 Task: Look for products in the category "Soup, Salads & Sandwiches" from Chix Soup Co only.
Action: Mouse moved to (304, 150)
Screenshot: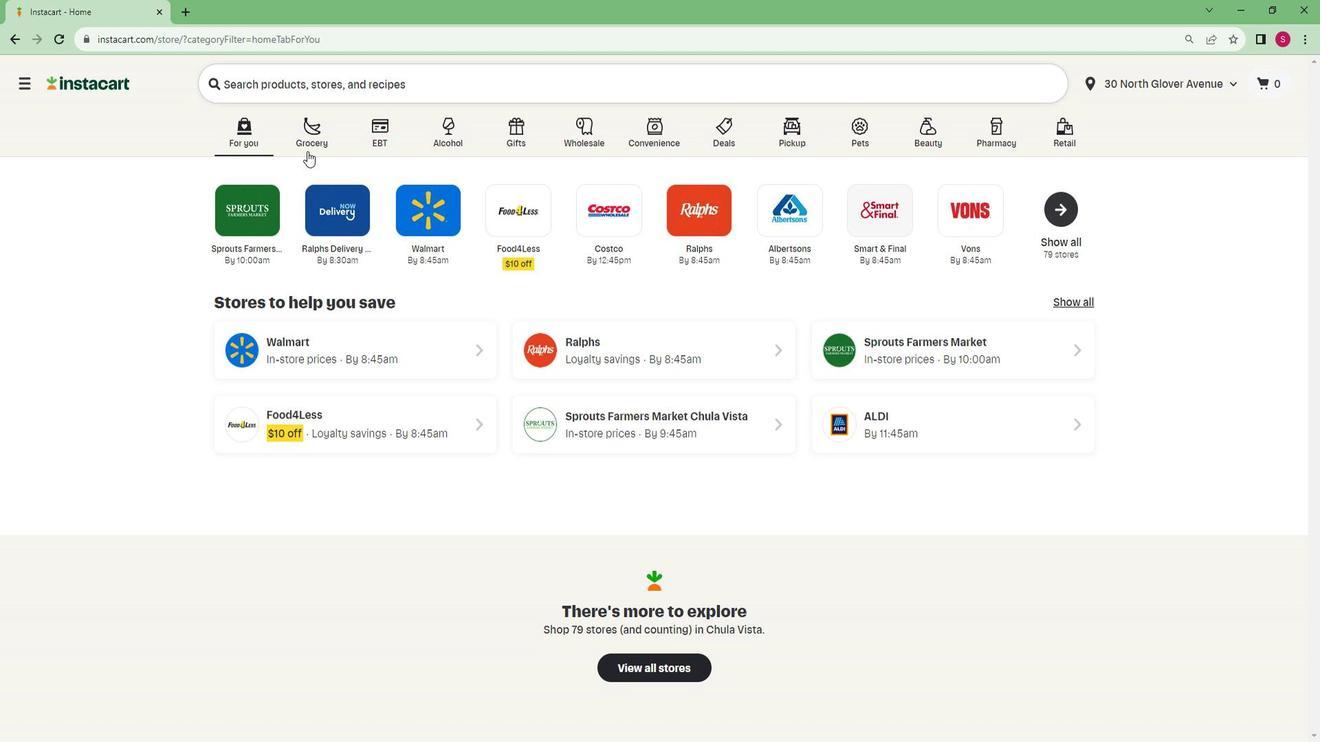 
Action: Mouse pressed left at (304, 150)
Screenshot: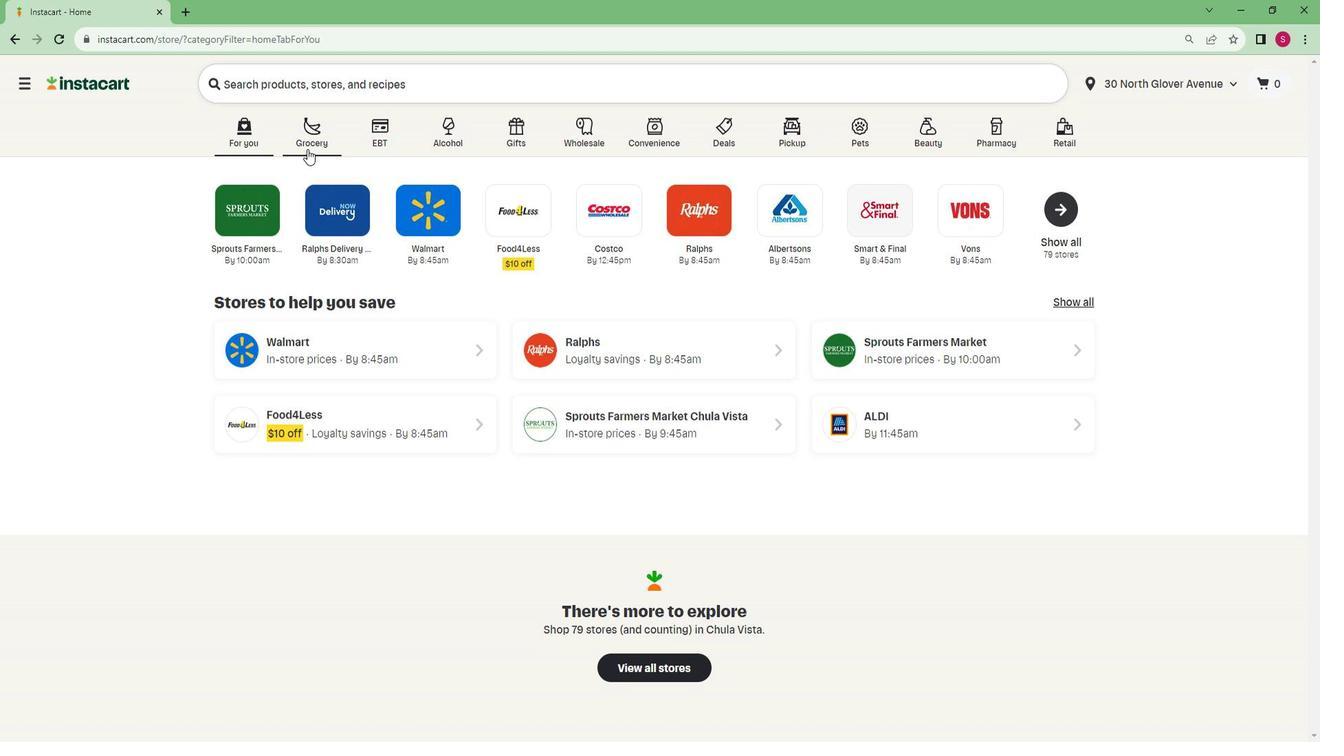 
Action: Mouse moved to (290, 405)
Screenshot: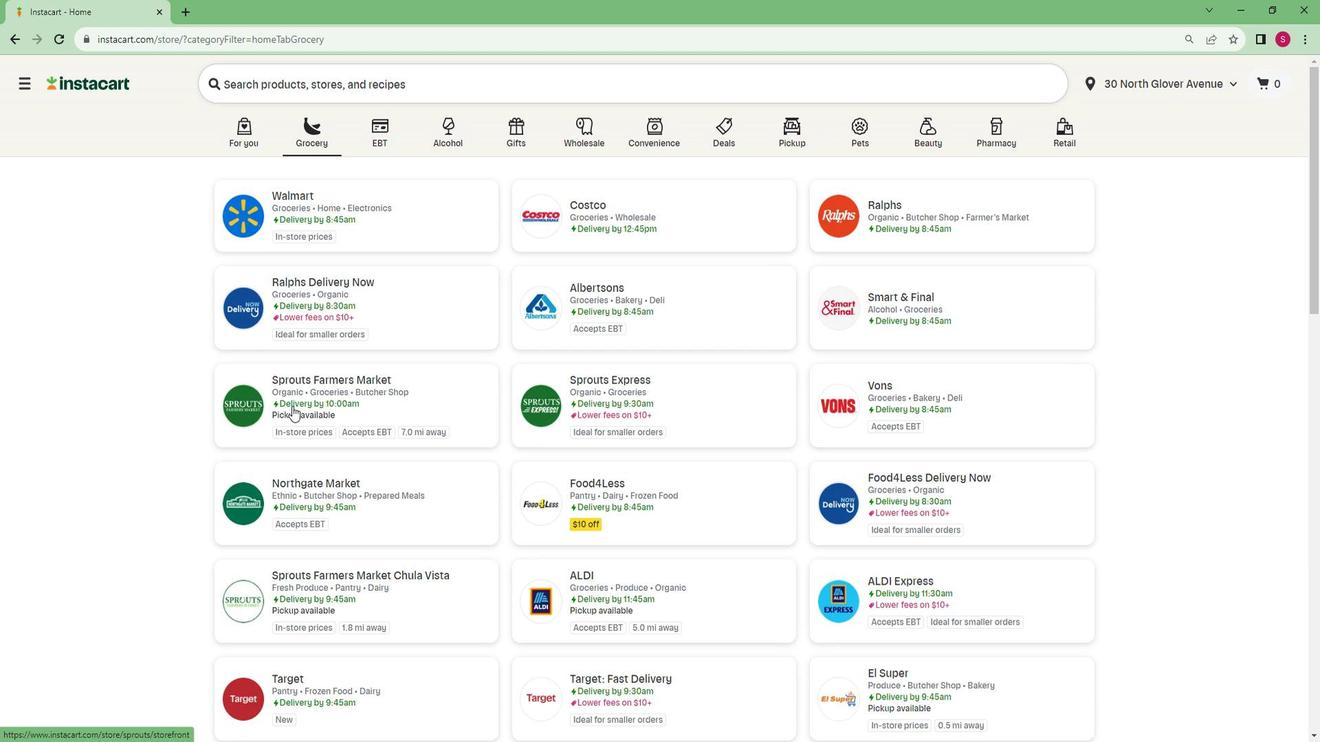 
Action: Mouse pressed left at (290, 405)
Screenshot: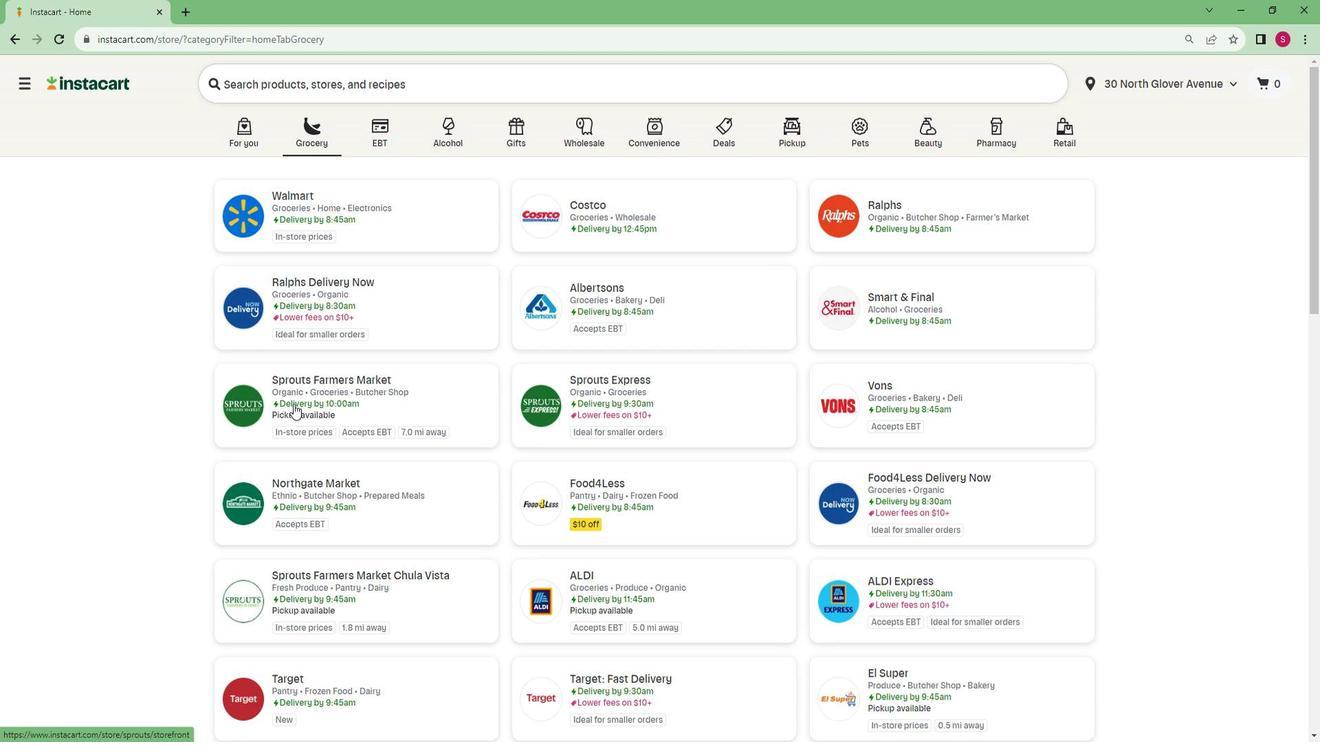 
Action: Mouse moved to (83, 507)
Screenshot: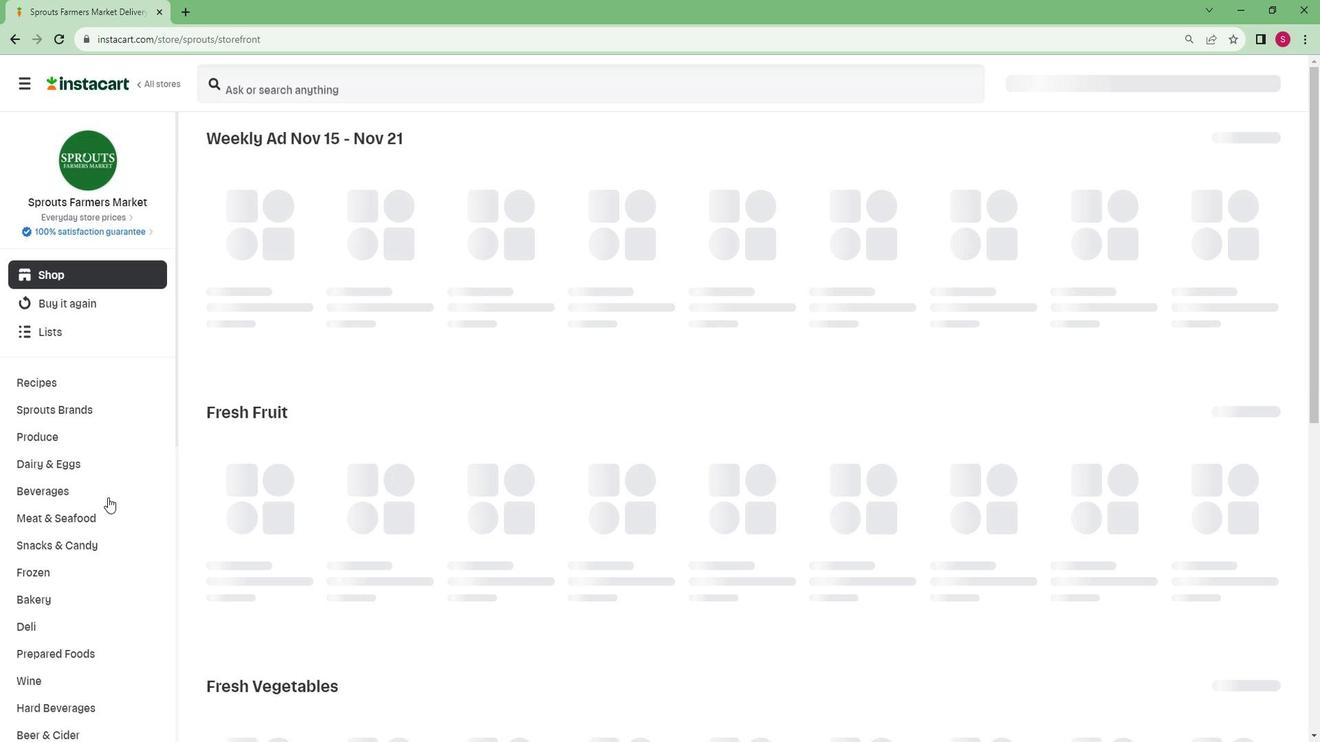 
Action: Mouse scrolled (83, 506) with delta (0, 0)
Screenshot: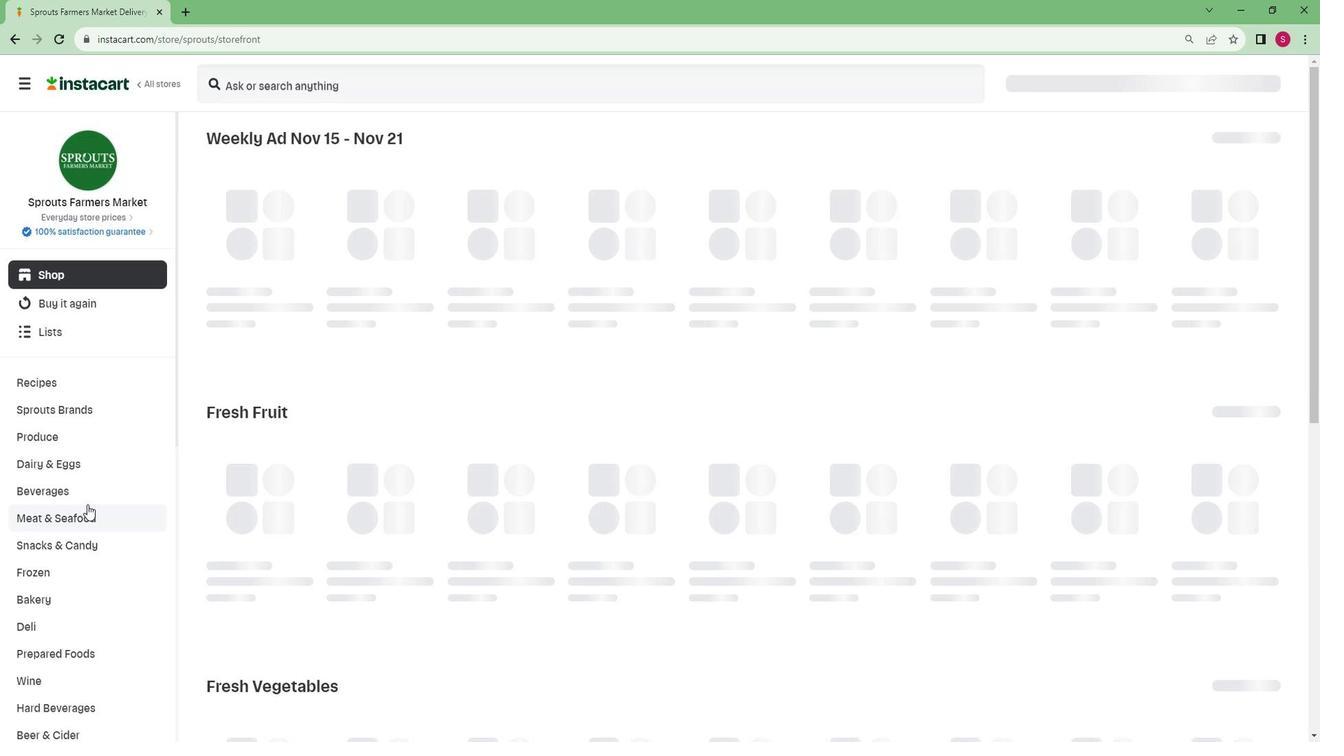 
Action: Mouse scrolled (83, 506) with delta (0, 0)
Screenshot: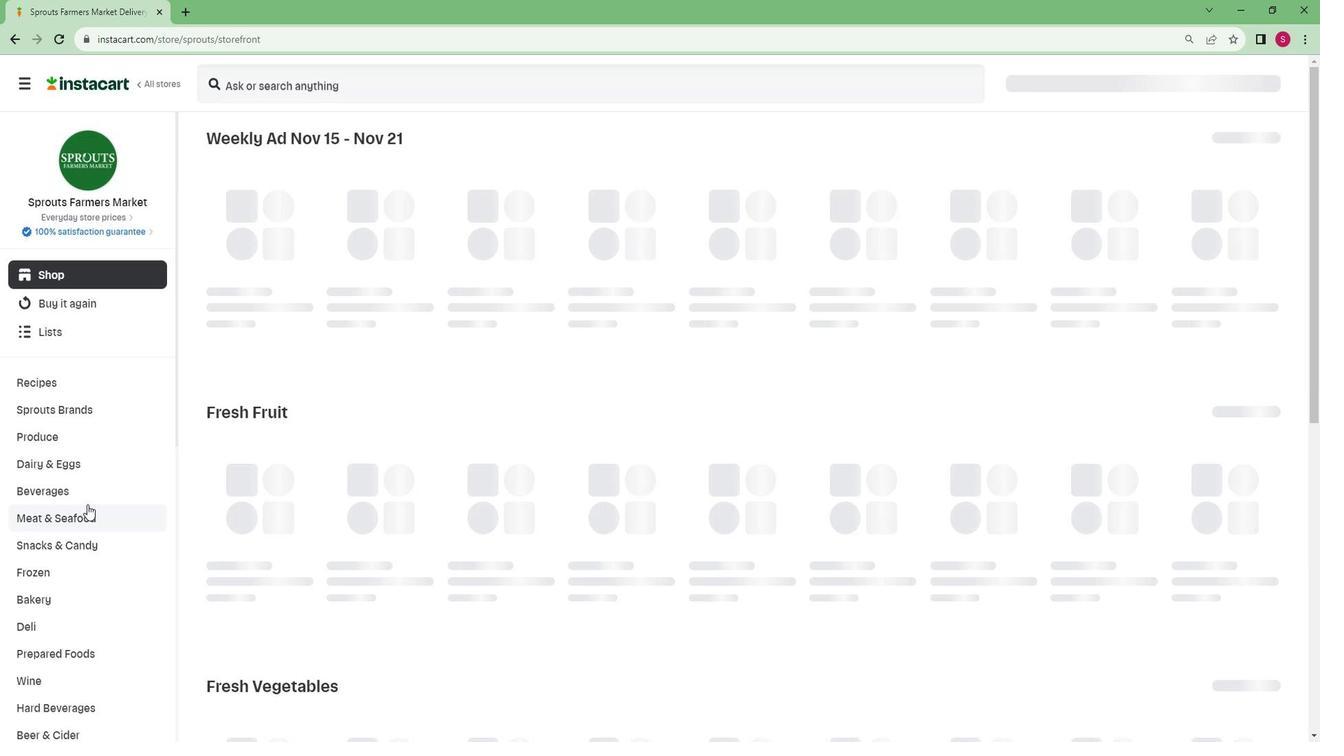 
Action: Mouse scrolled (83, 506) with delta (0, 0)
Screenshot: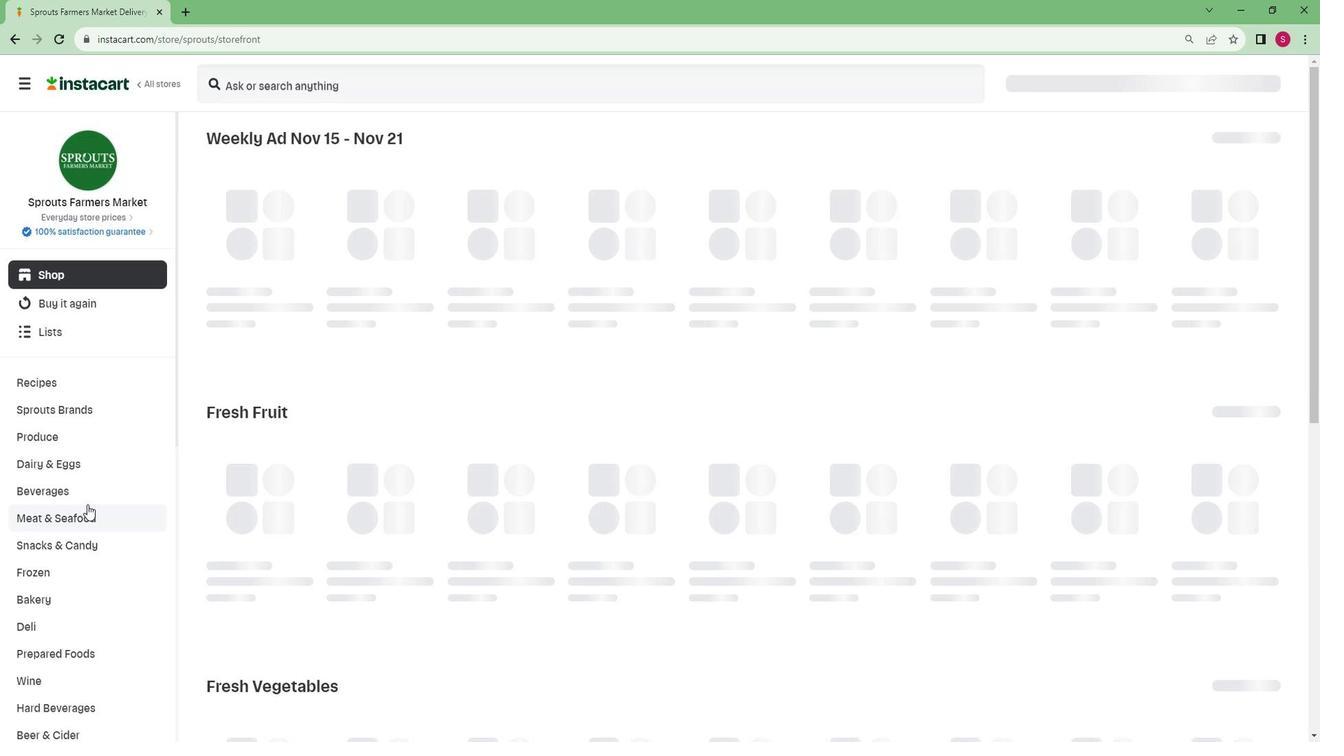 
Action: Mouse scrolled (83, 506) with delta (0, 0)
Screenshot: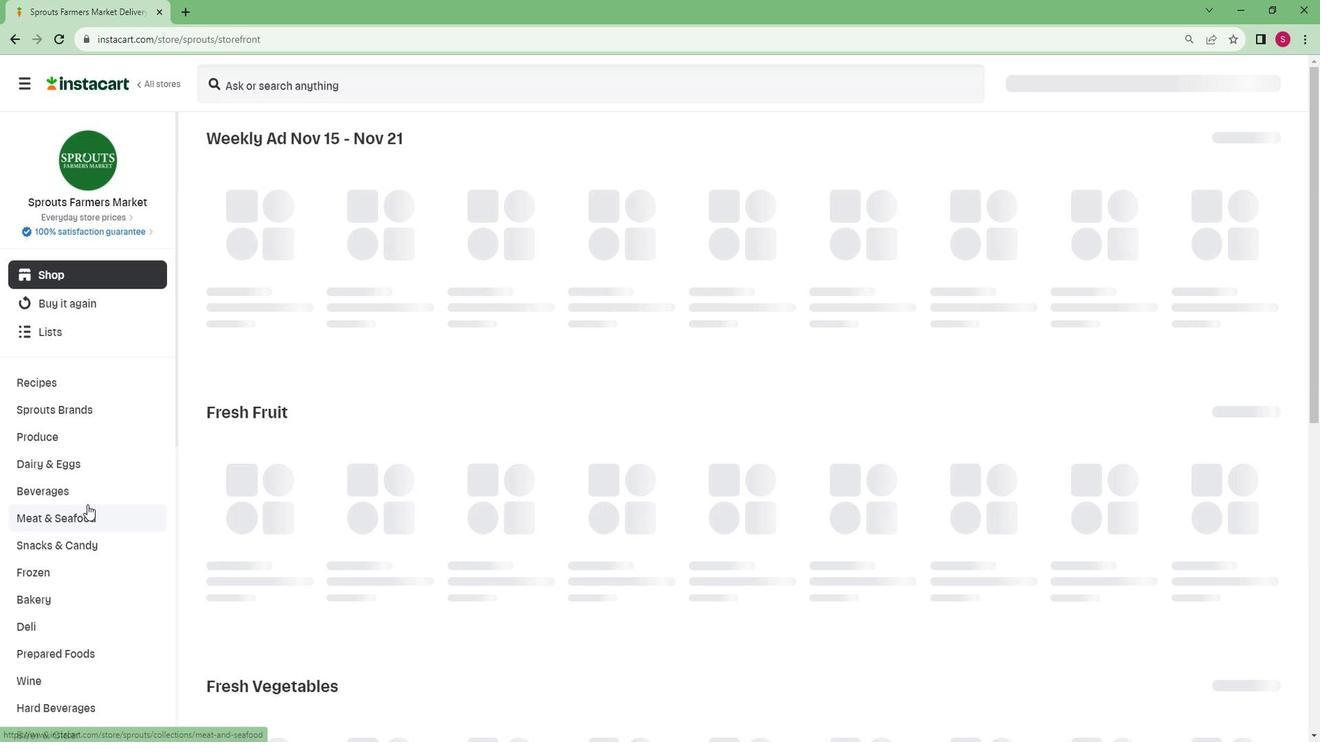 
Action: Mouse scrolled (83, 506) with delta (0, 0)
Screenshot: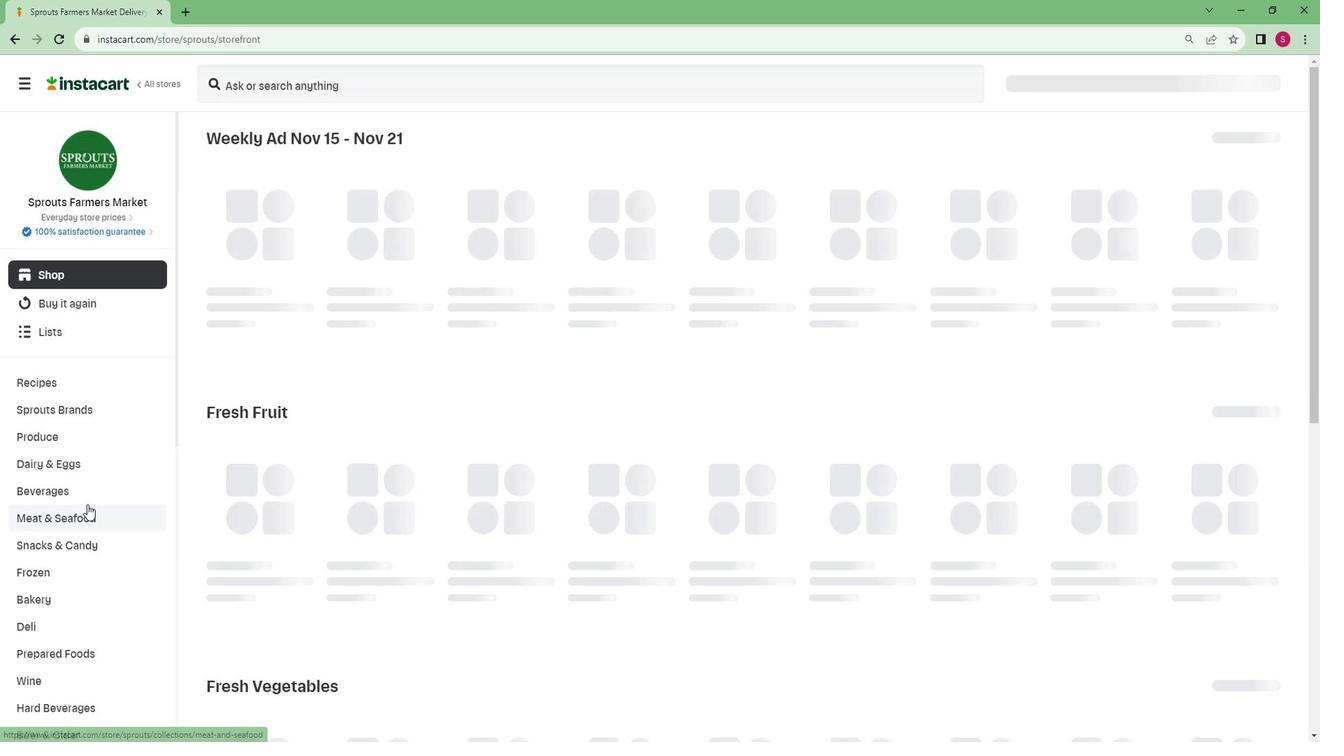 
Action: Mouse scrolled (83, 506) with delta (0, 0)
Screenshot: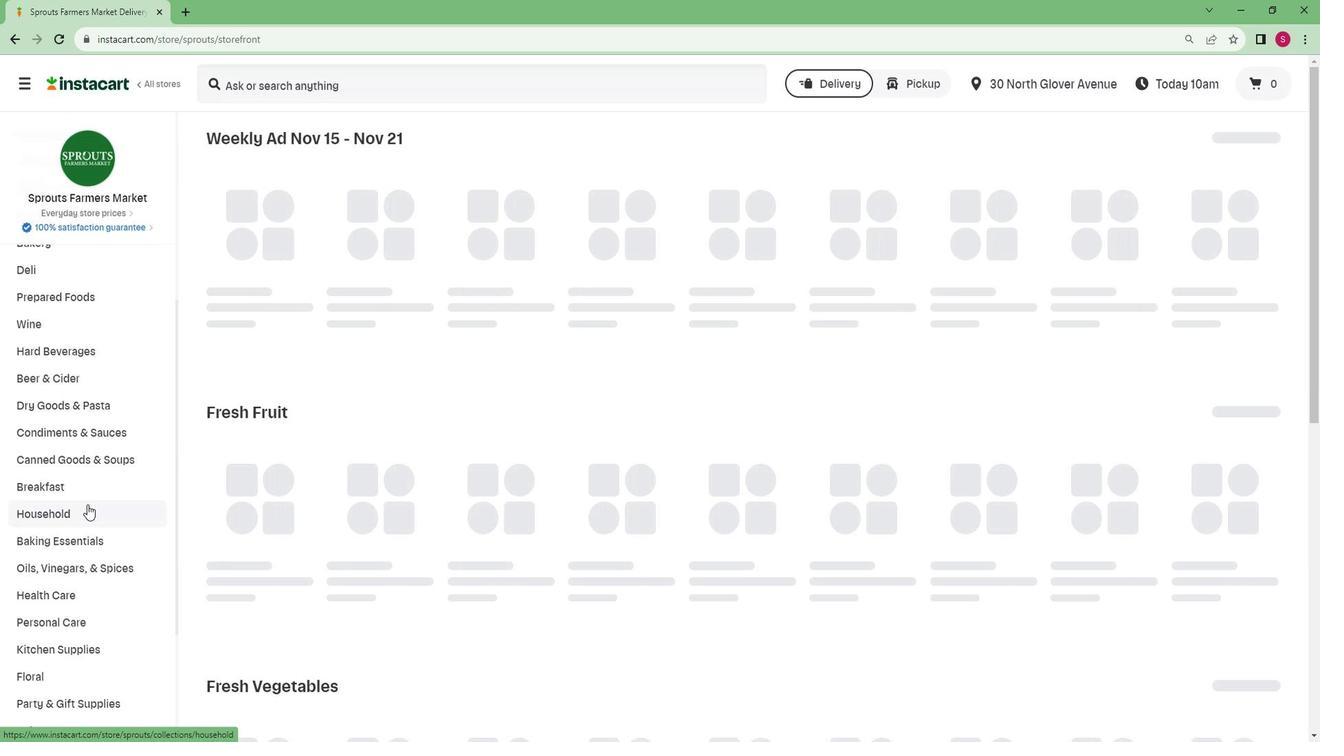 
Action: Mouse scrolled (83, 506) with delta (0, 0)
Screenshot: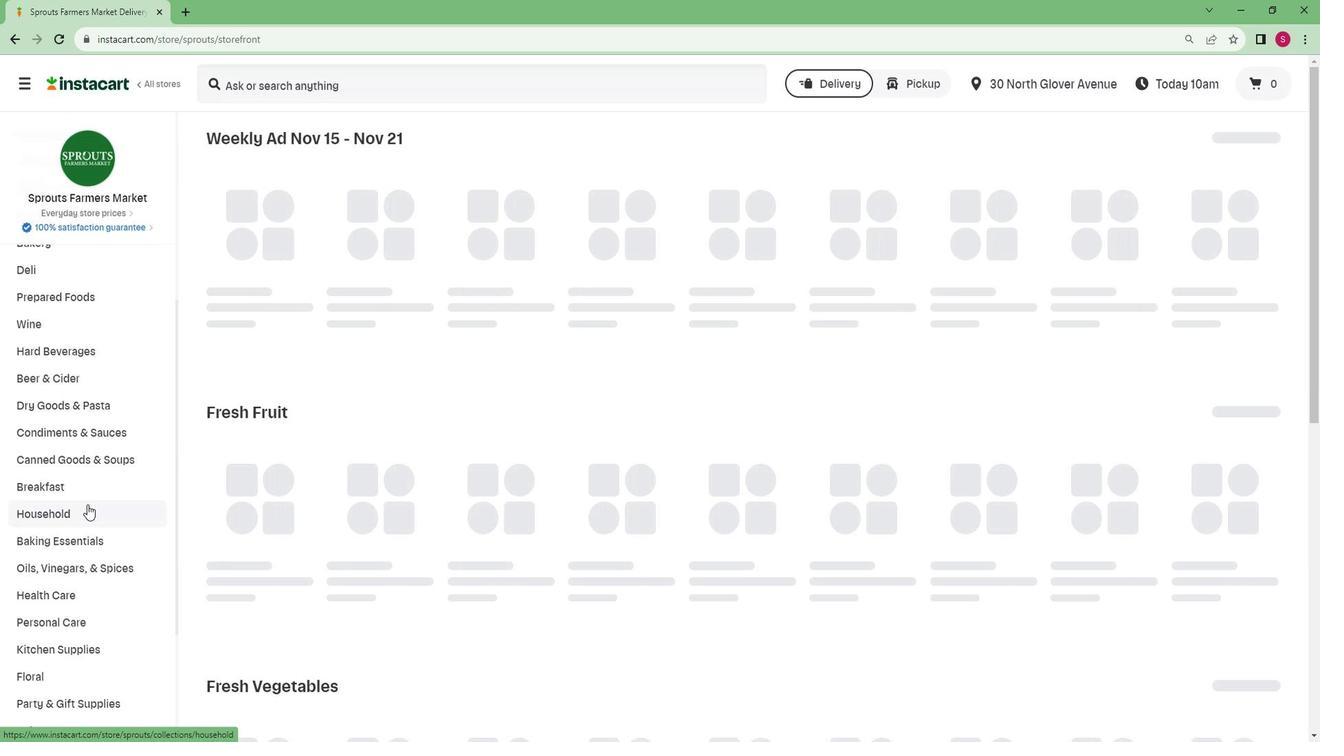 
Action: Mouse scrolled (83, 506) with delta (0, 0)
Screenshot: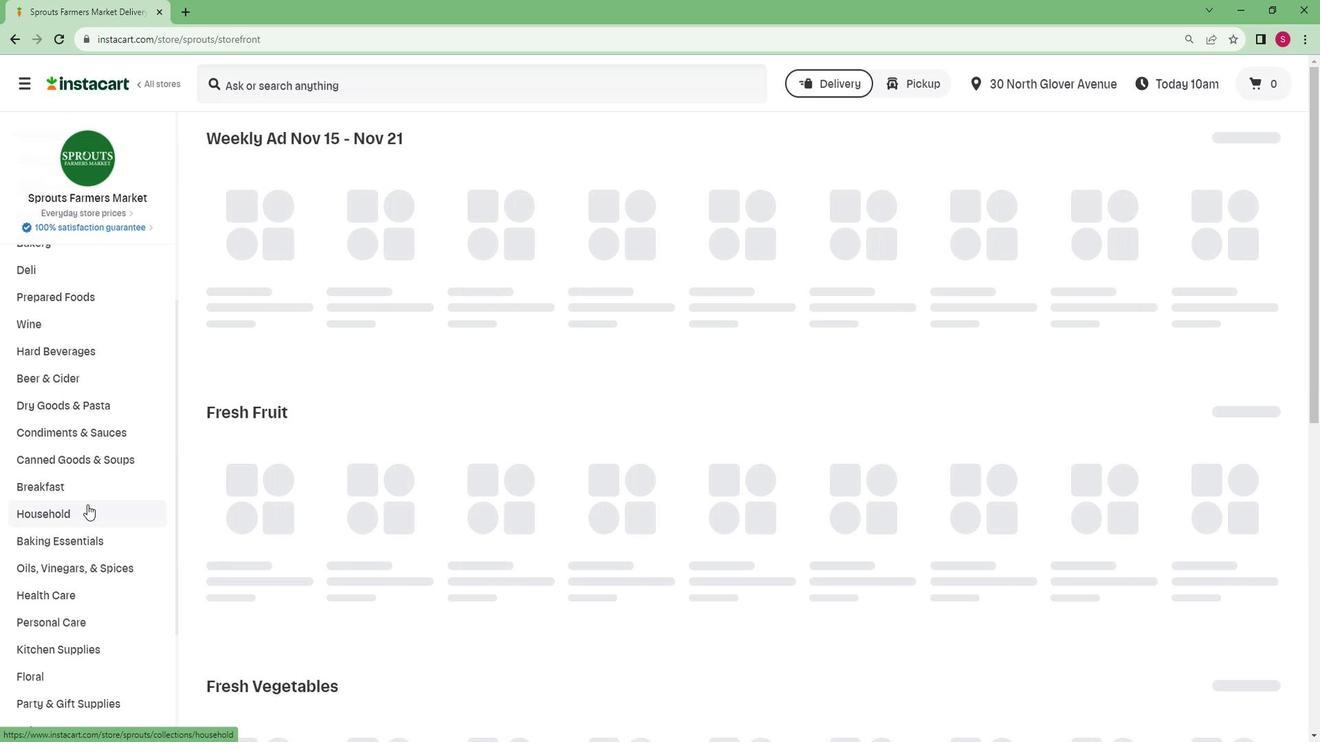 
Action: Mouse scrolled (83, 506) with delta (0, 0)
Screenshot: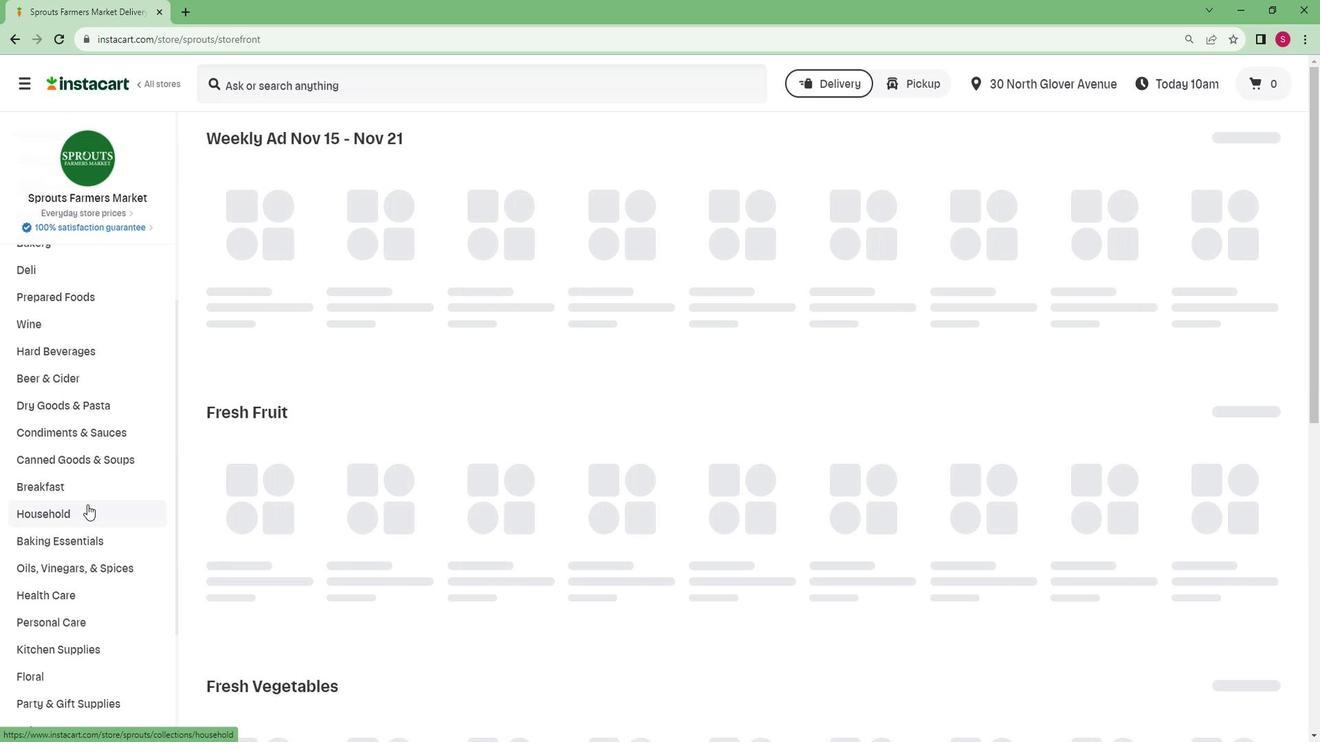 
Action: Mouse scrolled (83, 506) with delta (0, 0)
Screenshot: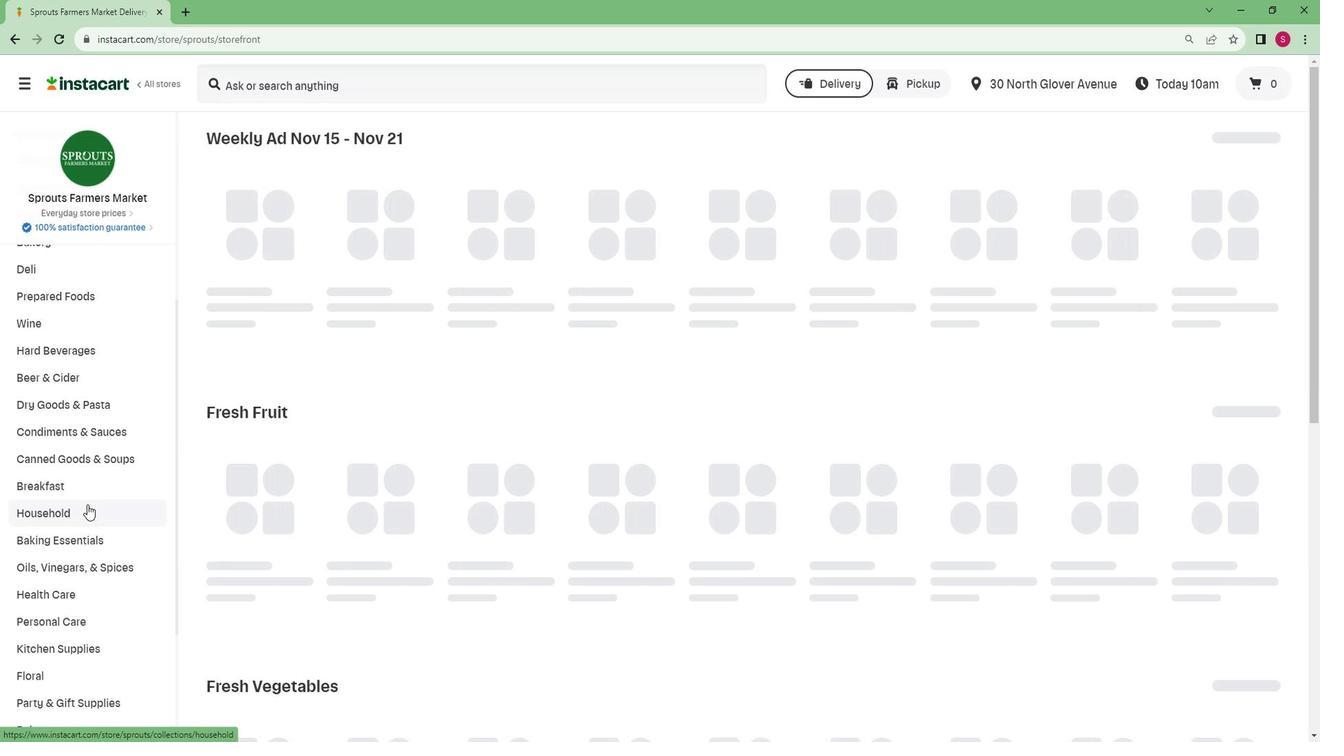 
Action: Mouse moved to (57, 723)
Screenshot: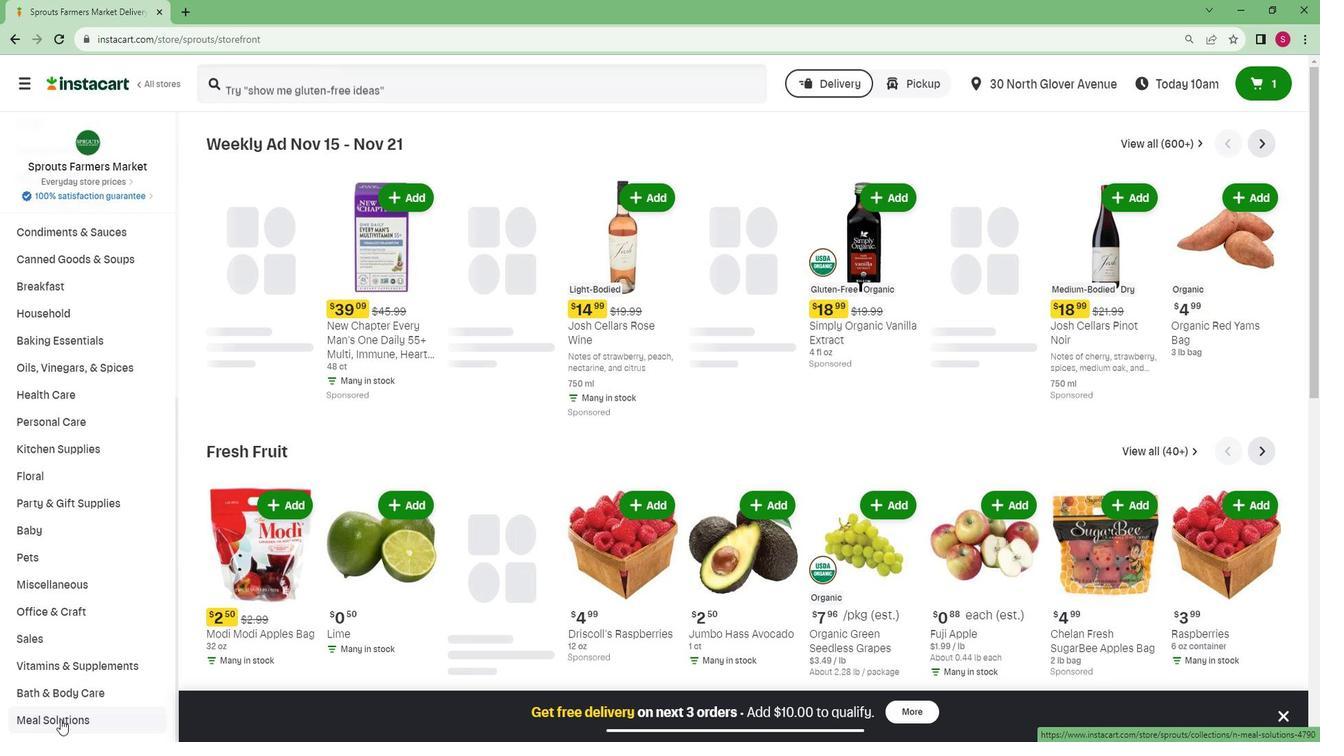 
Action: Mouse pressed left at (57, 723)
Screenshot: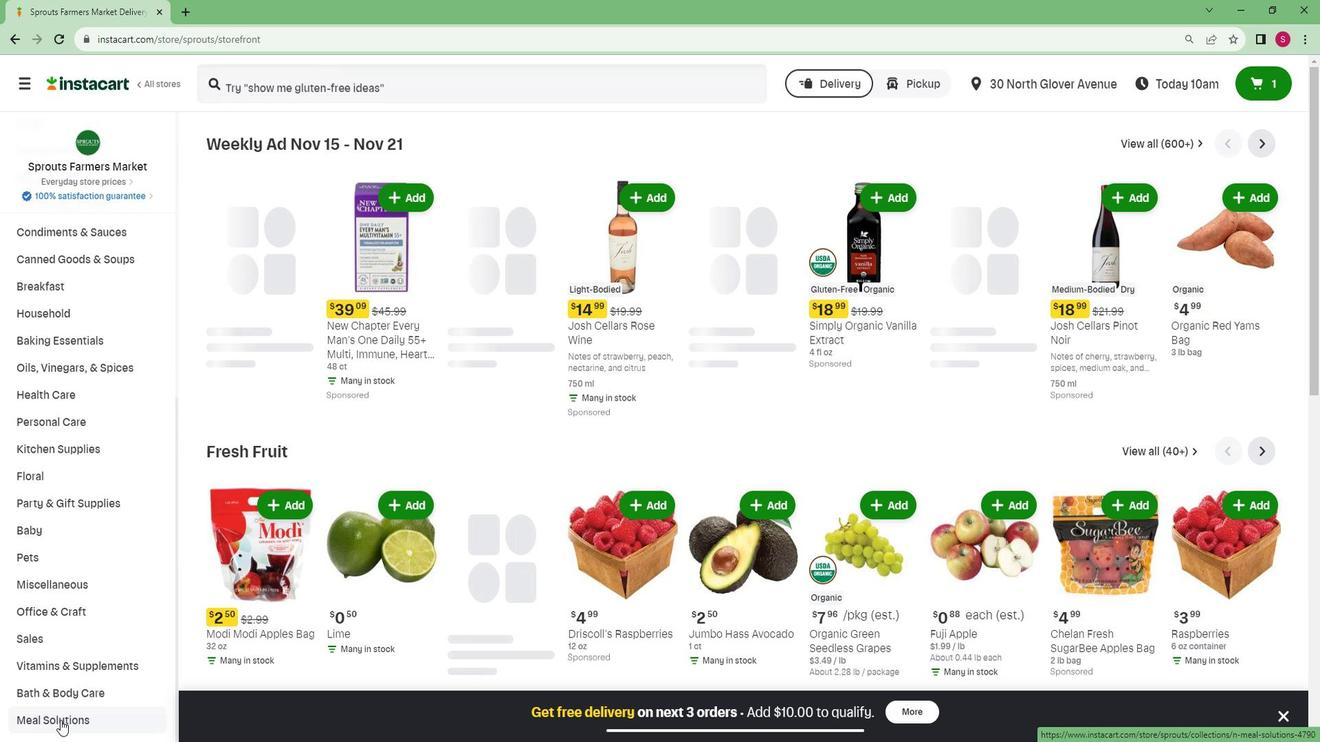 
Action: Mouse moved to (71, 686)
Screenshot: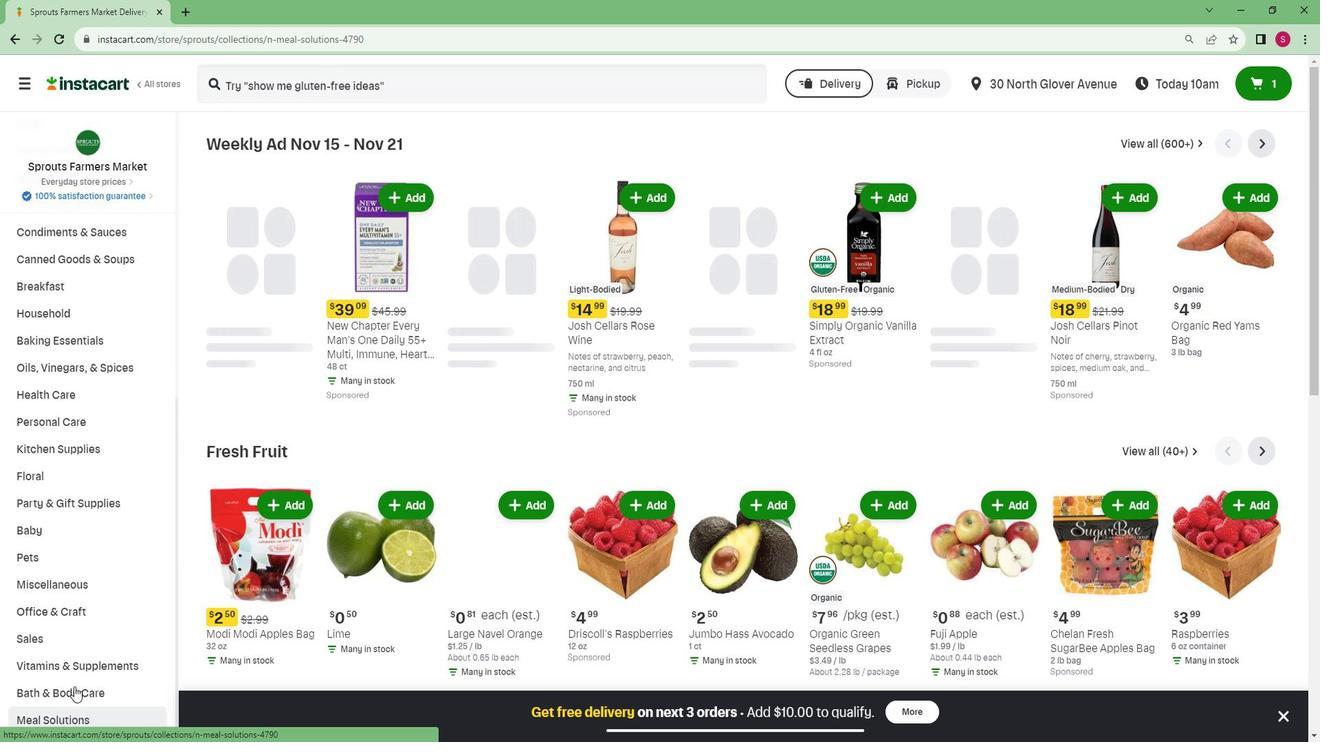 
Action: Mouse scrolled (71, 685) with delta (0, 0)
Screenshot: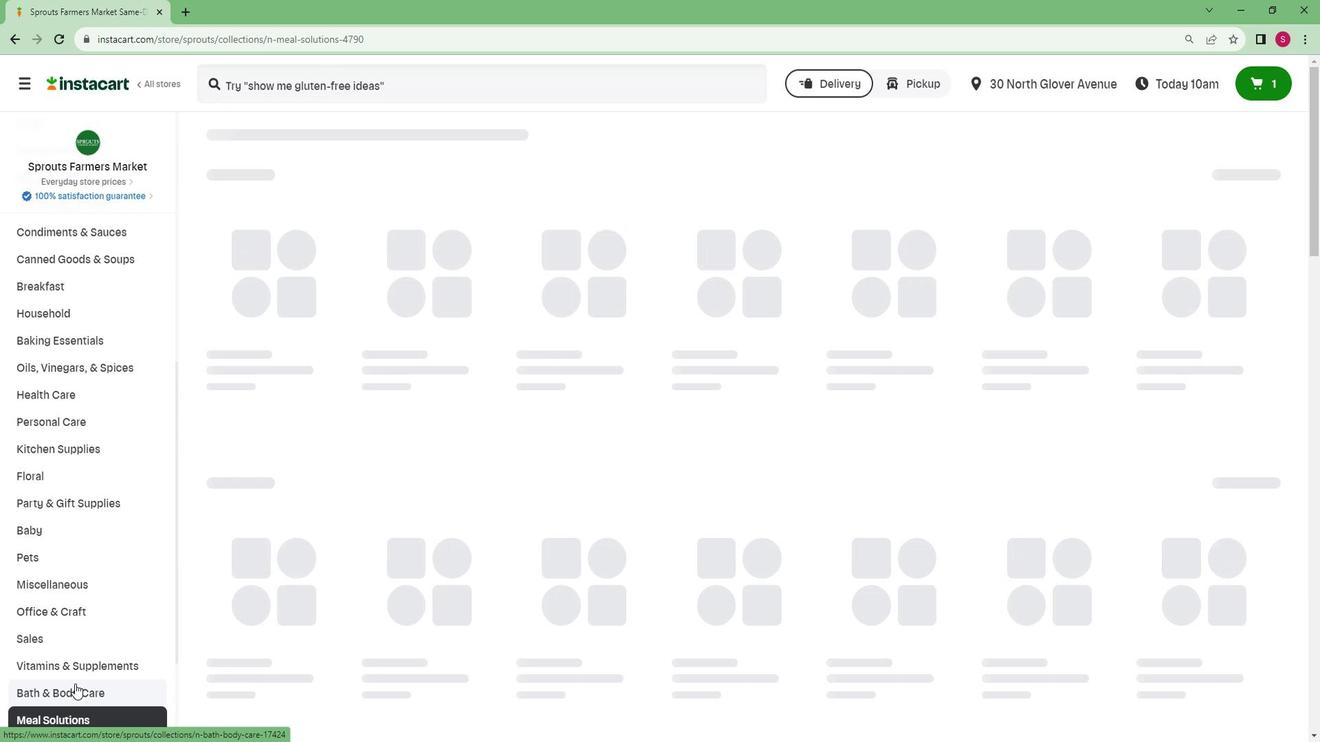 
Action: Mouse scrolled (71, 685) with delta (0, 0)
Screenshot: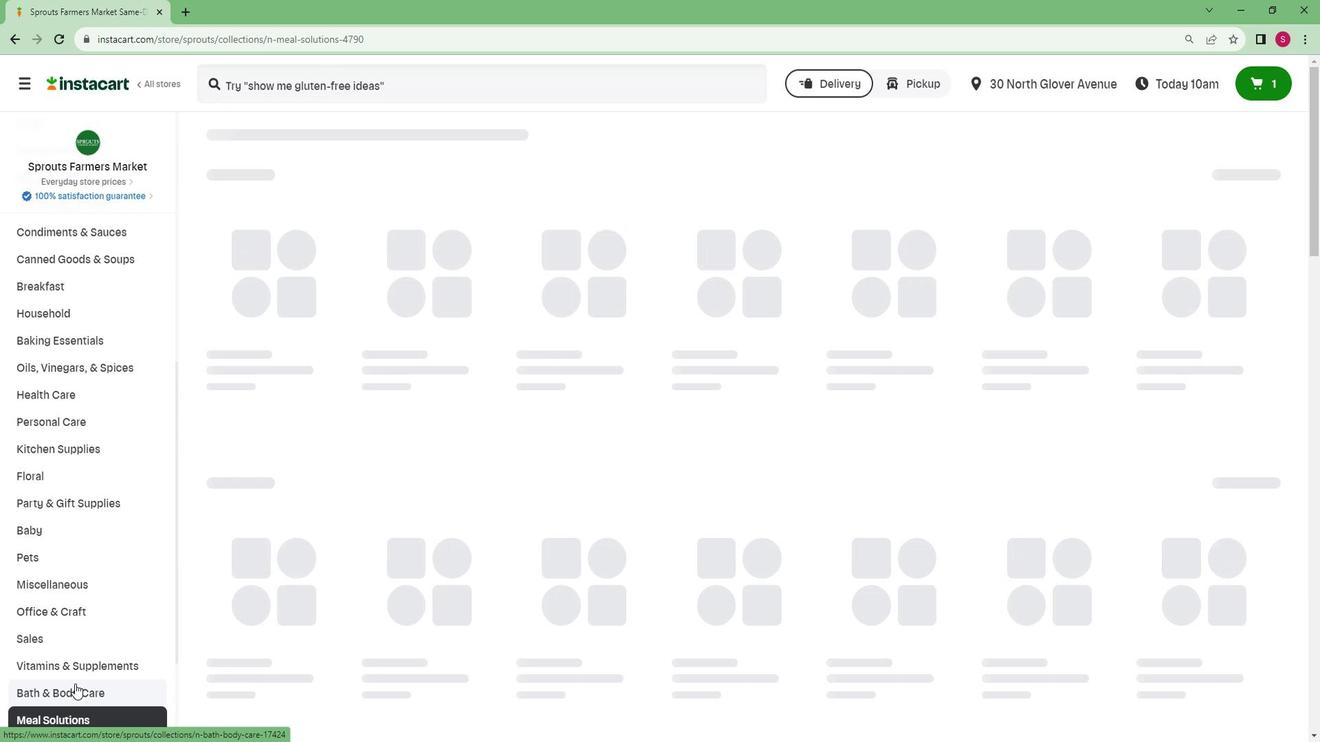 
Action: Mouse scrolled (71, 685) with delta (0, 0)
Screenshot: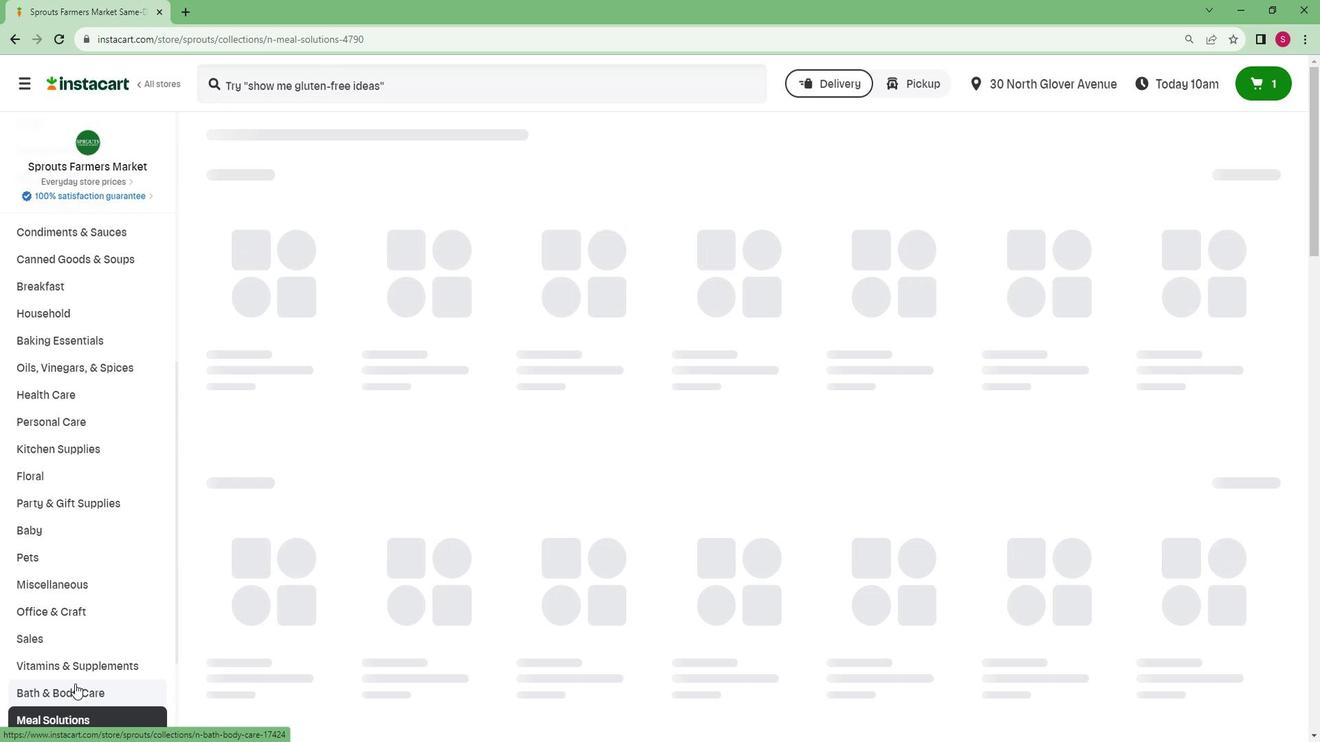 
Action: Mouse scrolled (71, 685) with delta (0, 0)
Screenshot: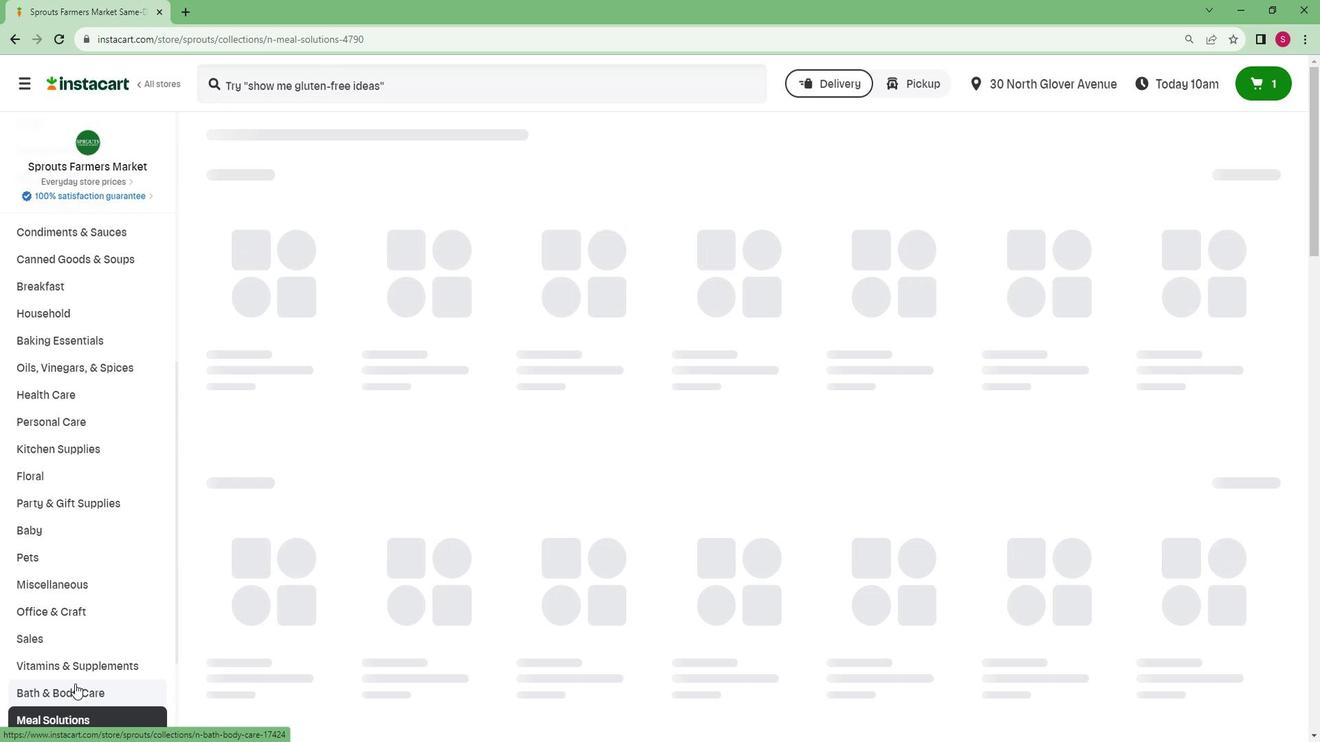 
Action: Mouse scrolled (71, 685) with delta (0, 0)
Screenshot: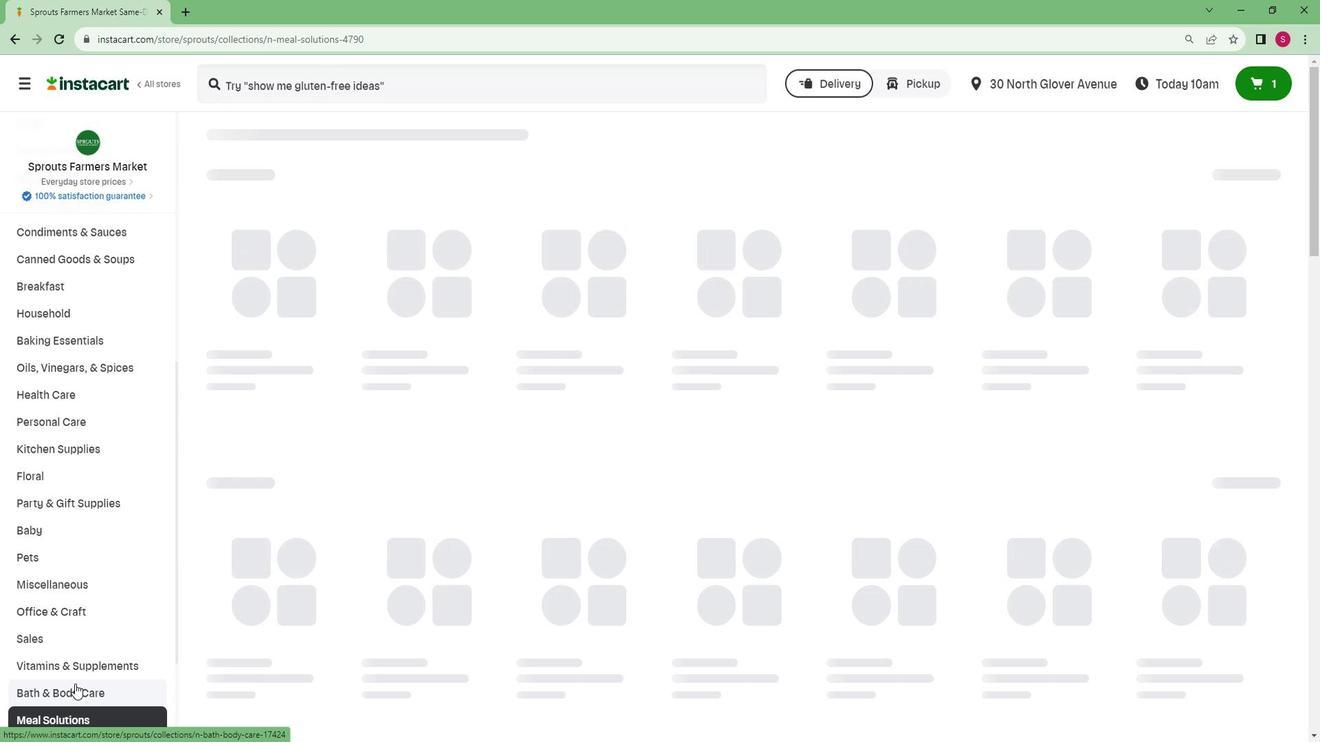 
Action: Mouse scrolled (71, 685) with delta (0, 0)
Screenshot: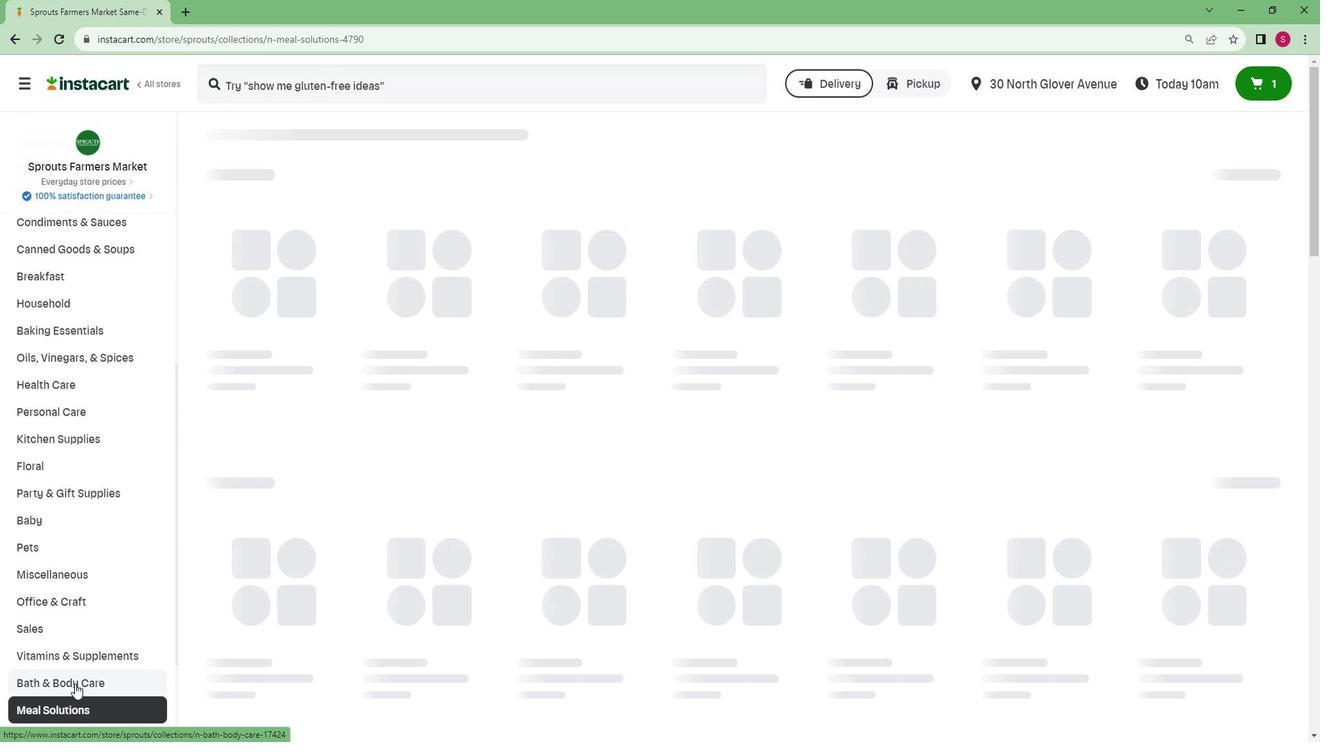 
Action: Mouse moved to (50, 695)
Screenshot: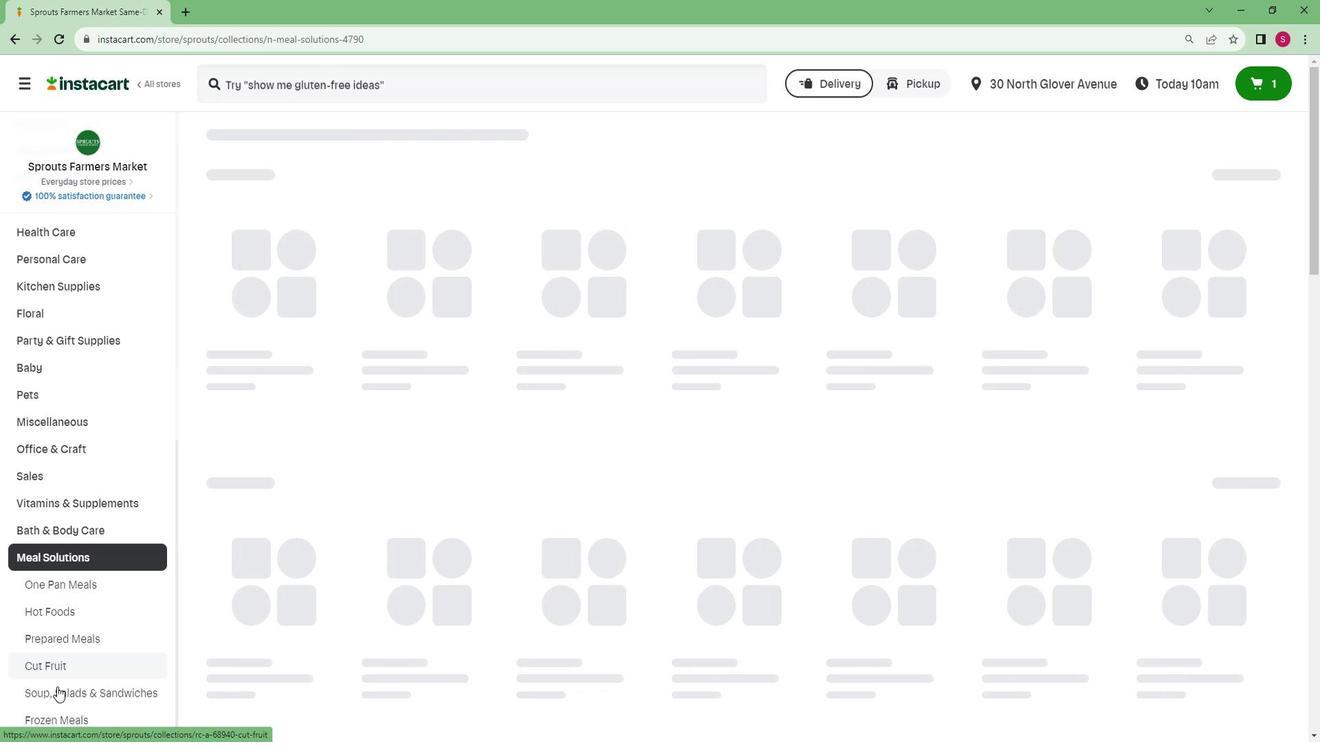 
Action: Mouse pressed left at (50, 695)
Screenshot: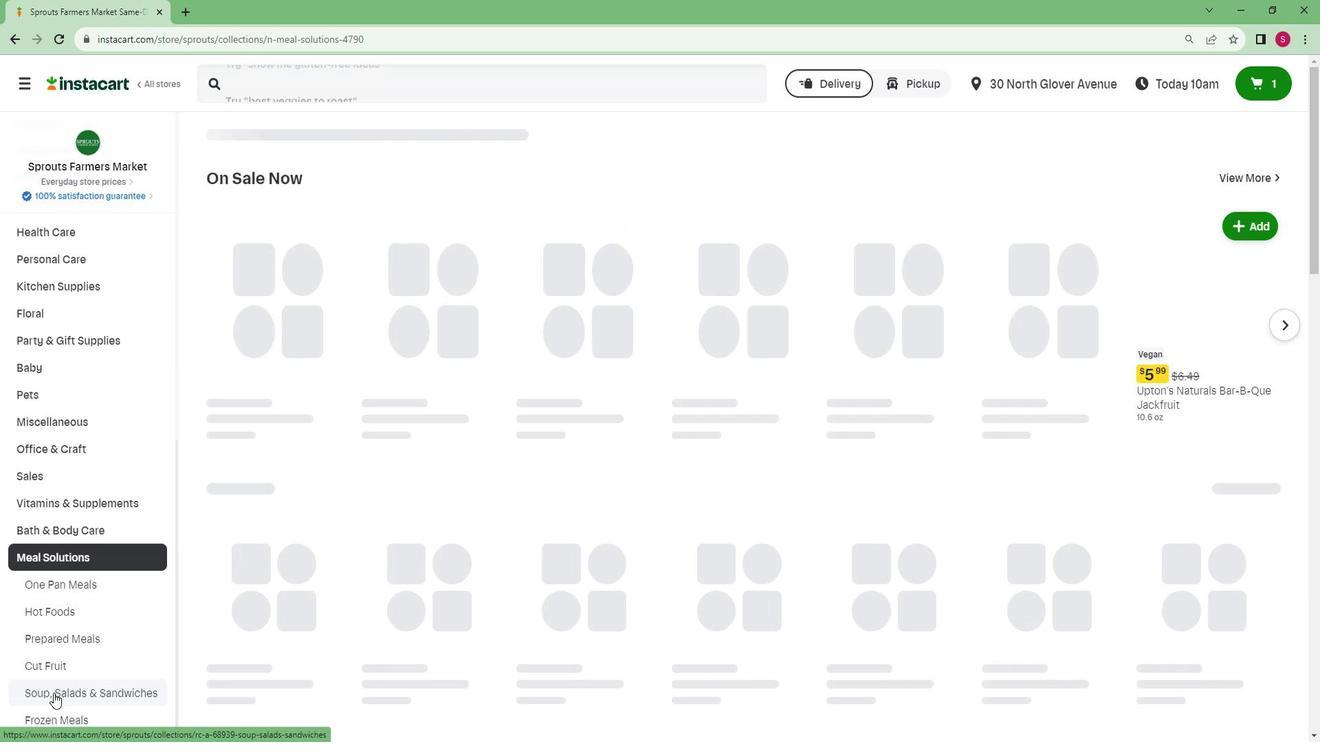 
Action: Mouse moved to (262, 202)
Screenshot: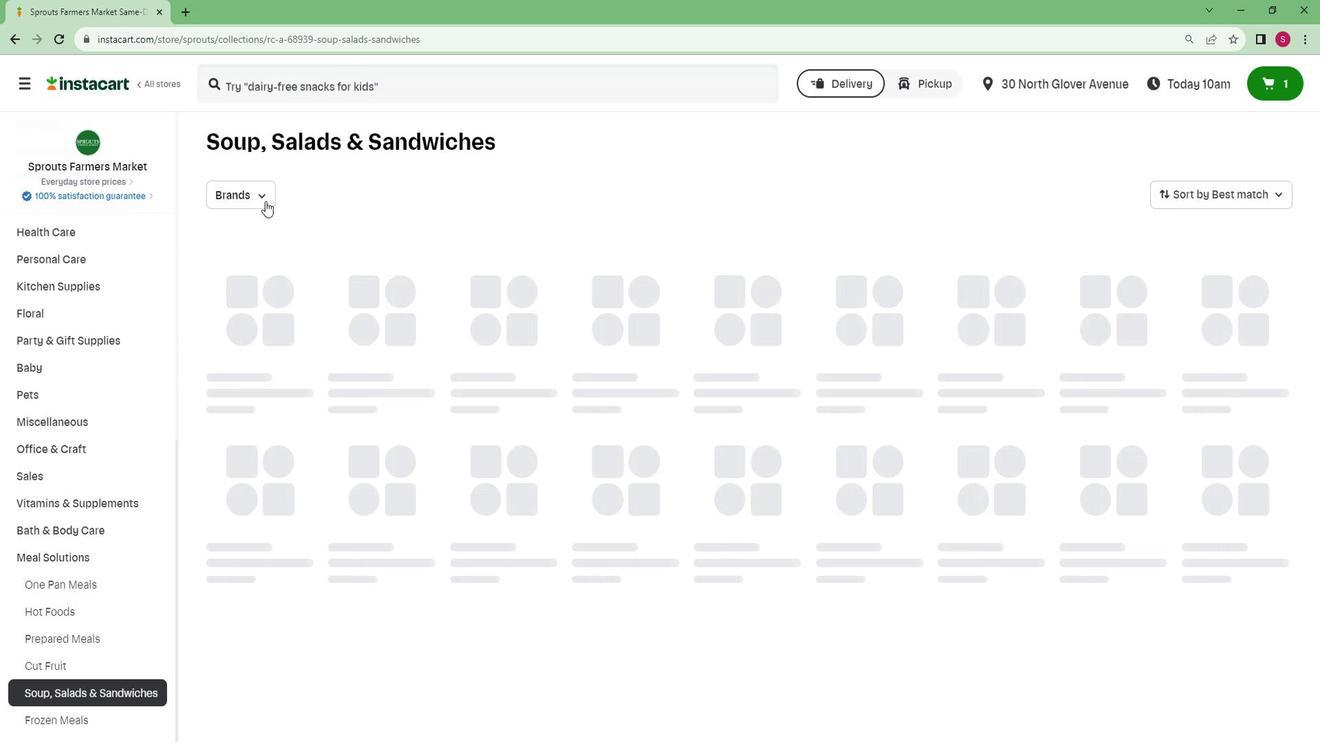 
Action: Mouse pressed left at (262, 202)
Screenshot: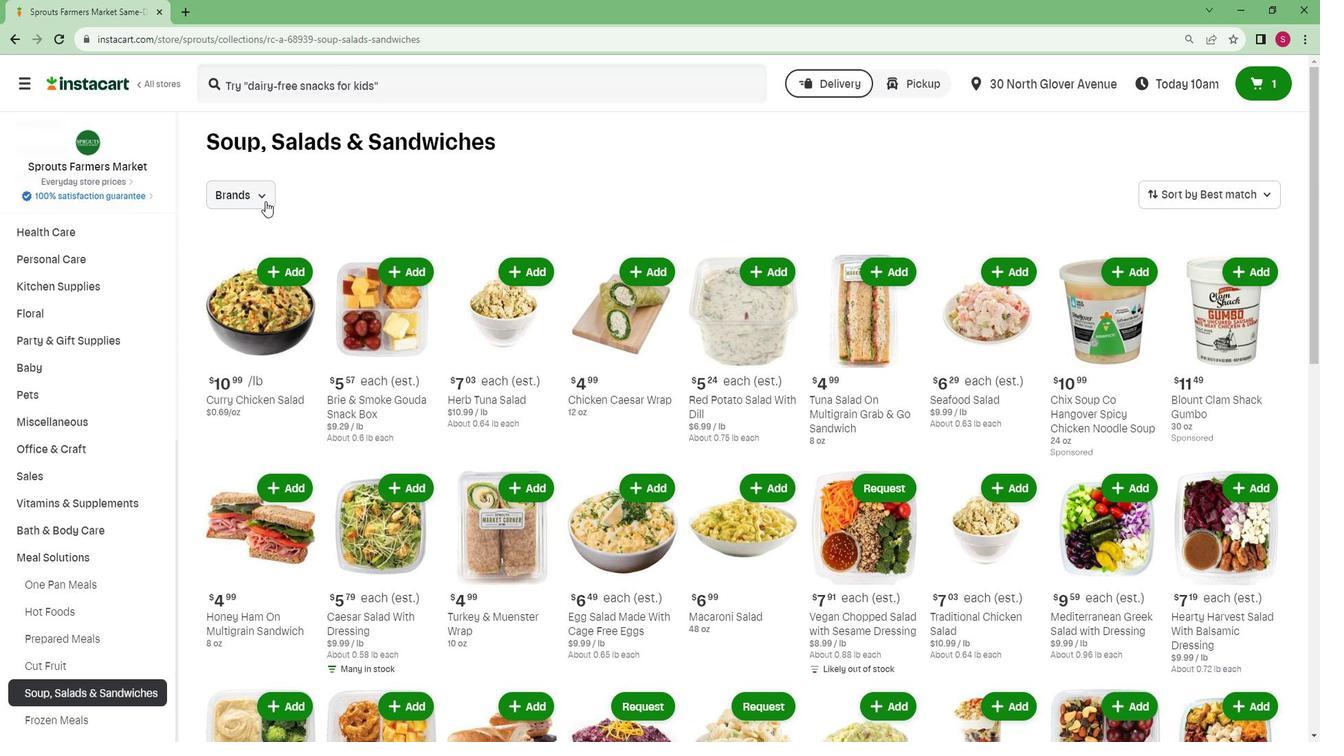 
Action: Mouse moved to (238, 376)
Screenshot: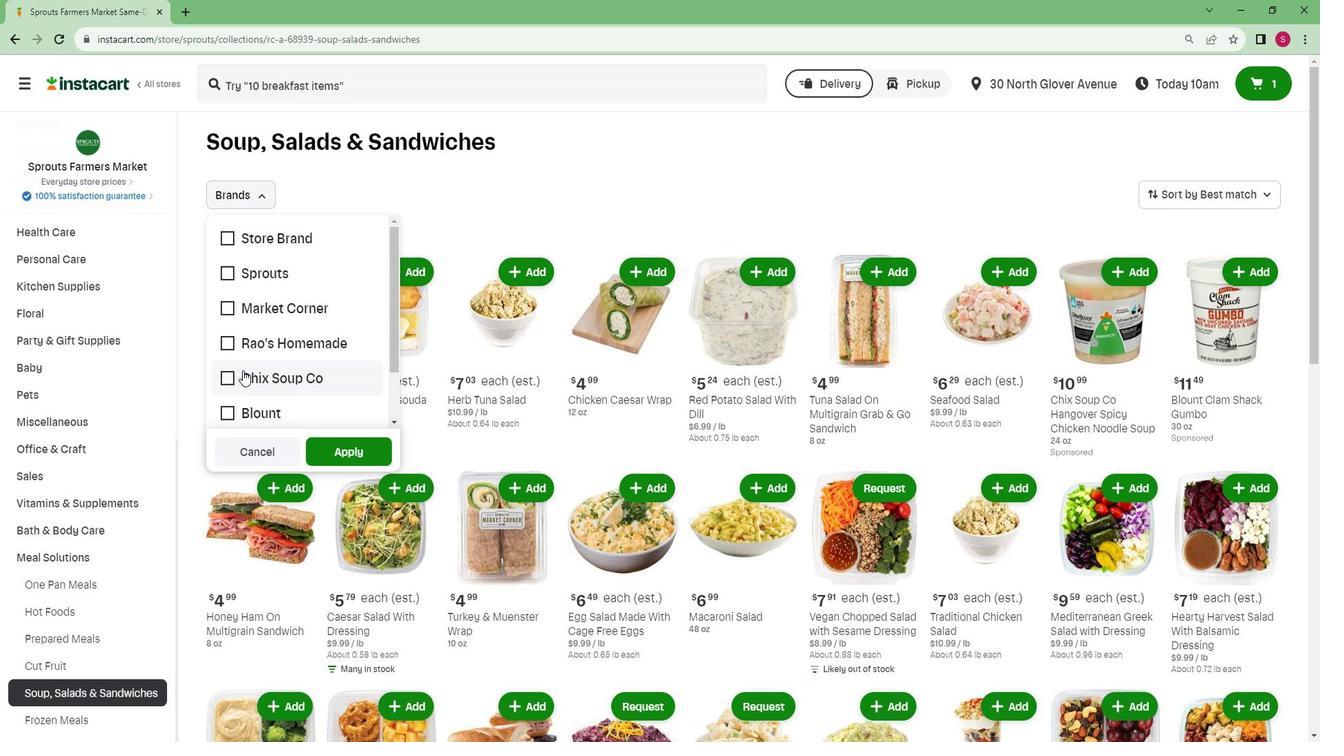 
Action: Mouse pressed left at (238, 376)
Screenshot: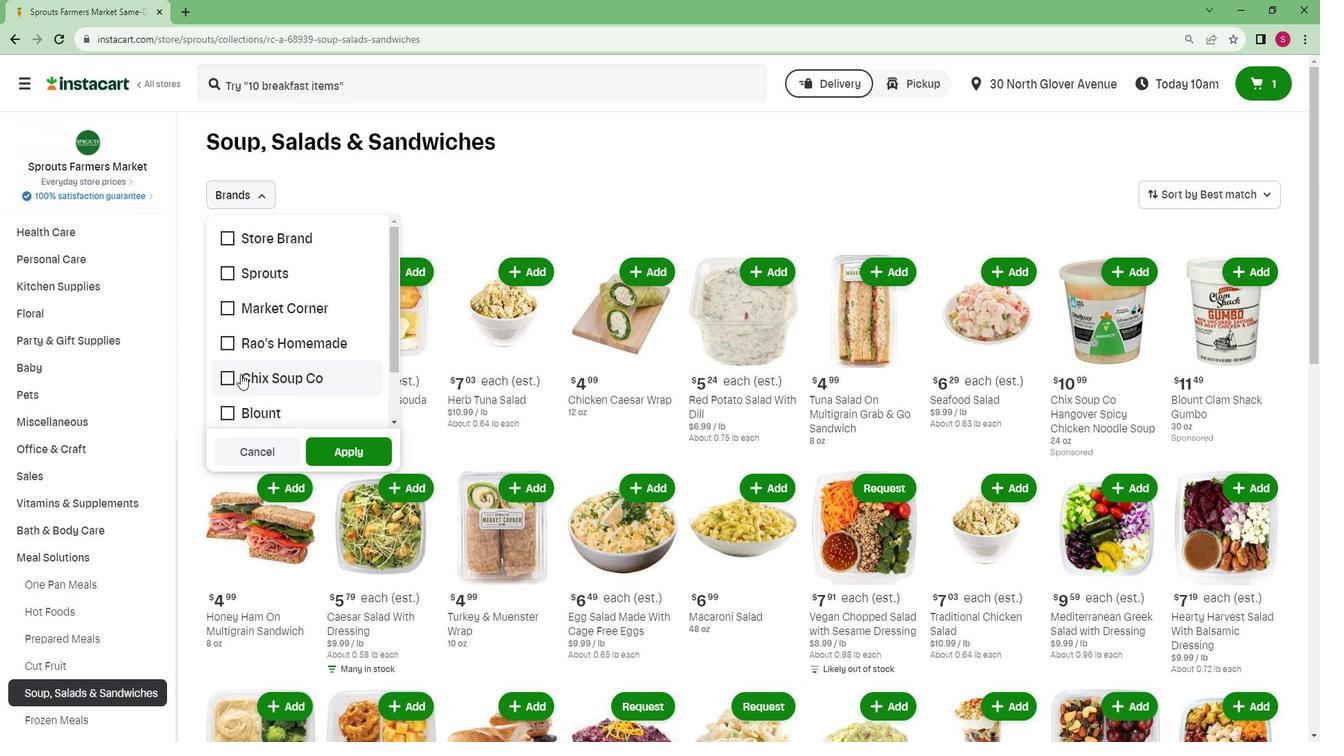 
Action: Mouse moved to (315, 449)
Screenshot: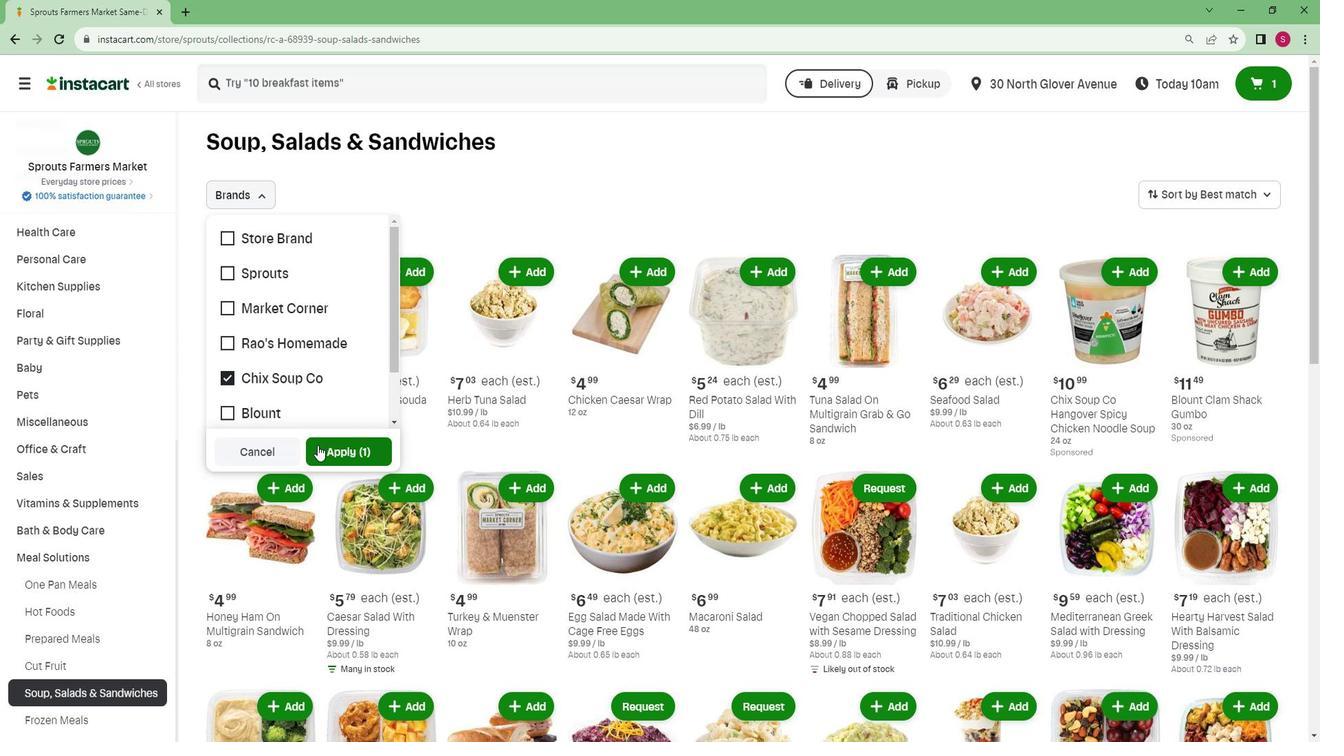 
Action: Mouse pressed left at (315, 449)
Screenshot: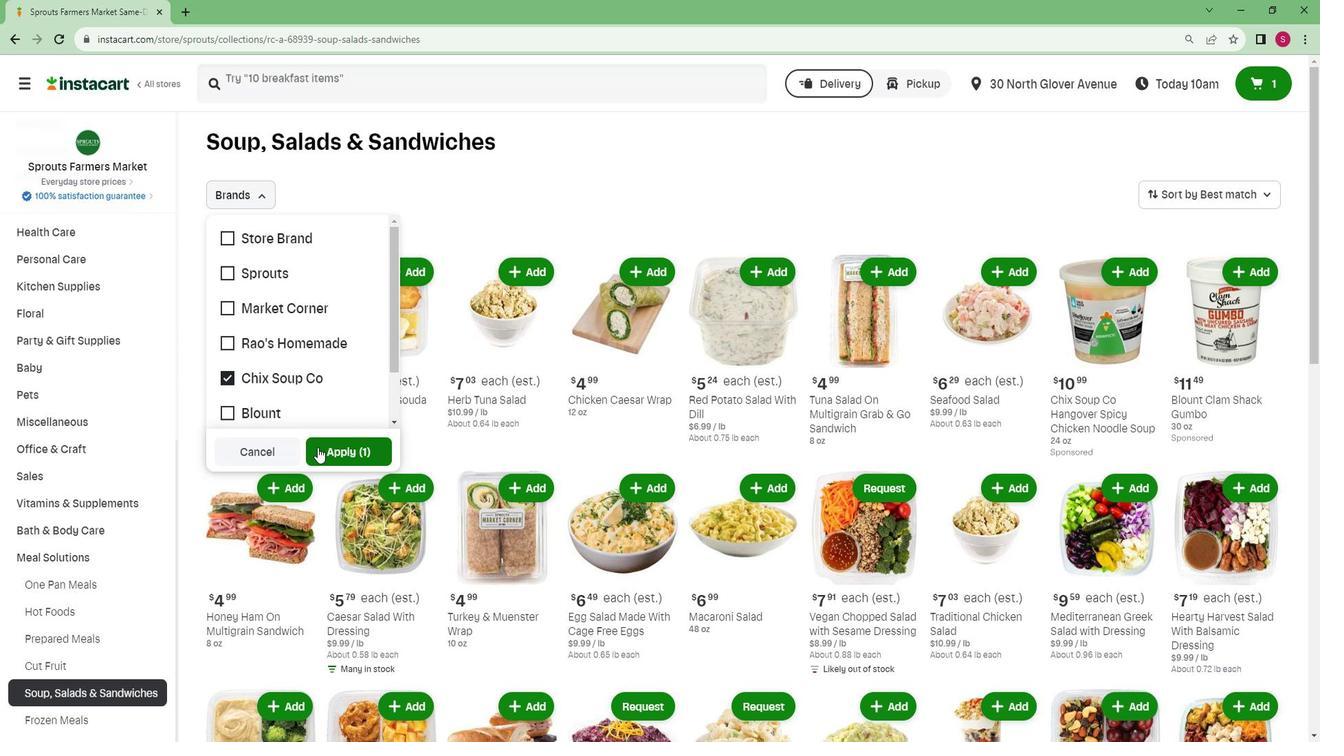 
Action: Mouse moved to (315, 449)
Screenshot: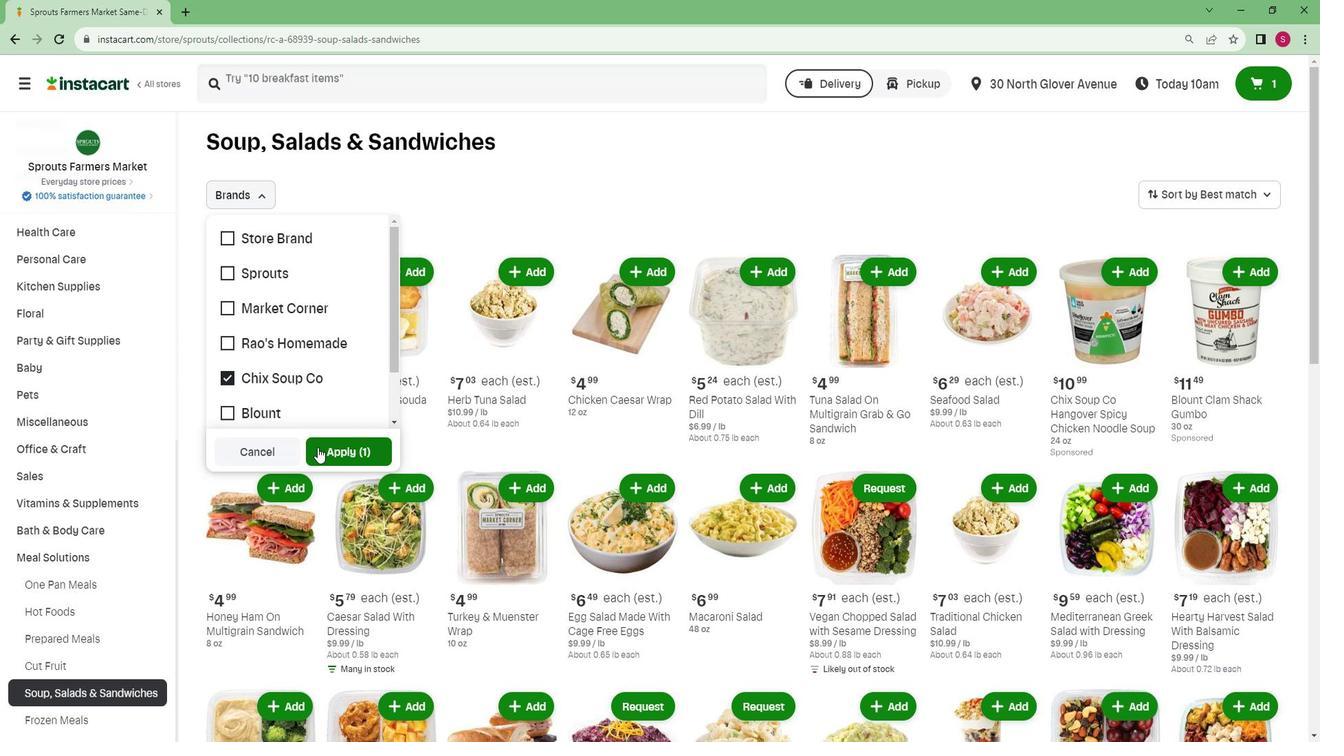 
